 Task: Show all amenities of Abiquiu, New Mexico, United States.
Action: Mouse moved to (719, 122)
Screenshot: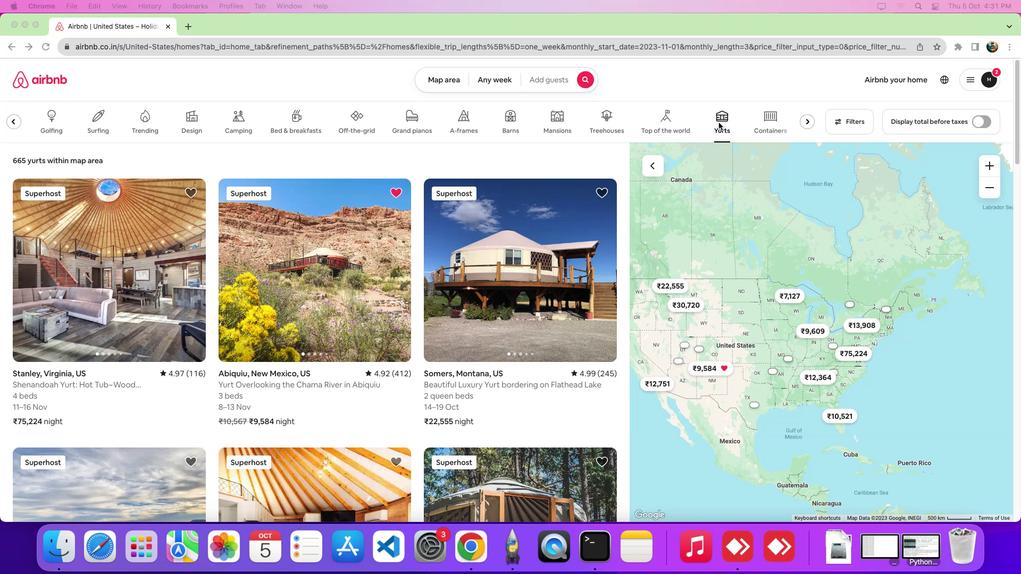 
Action: Mouse pressed left at (719, 122)
Screenshot: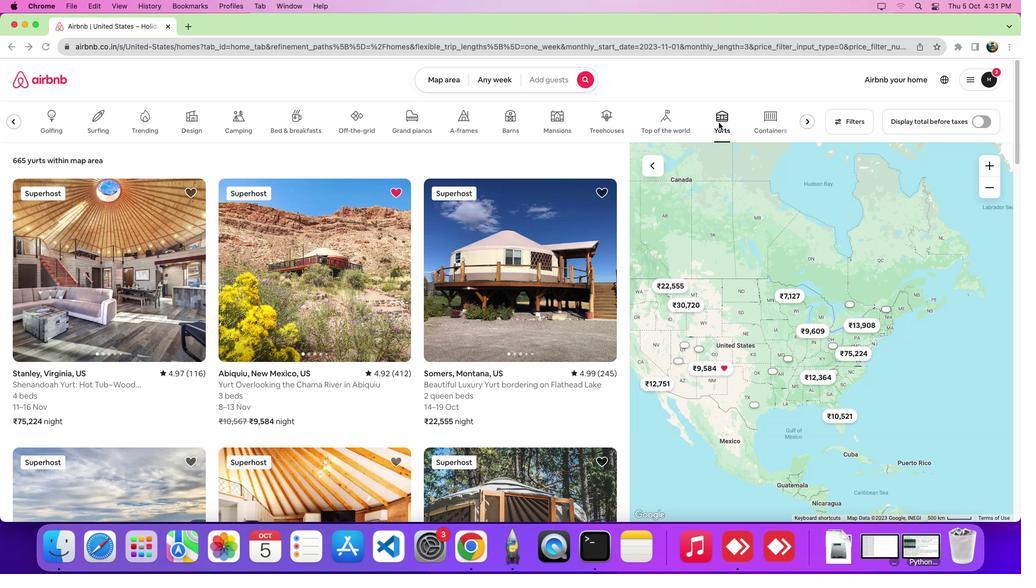 
Action: Mouse moved to (357, 295)
Screenshot: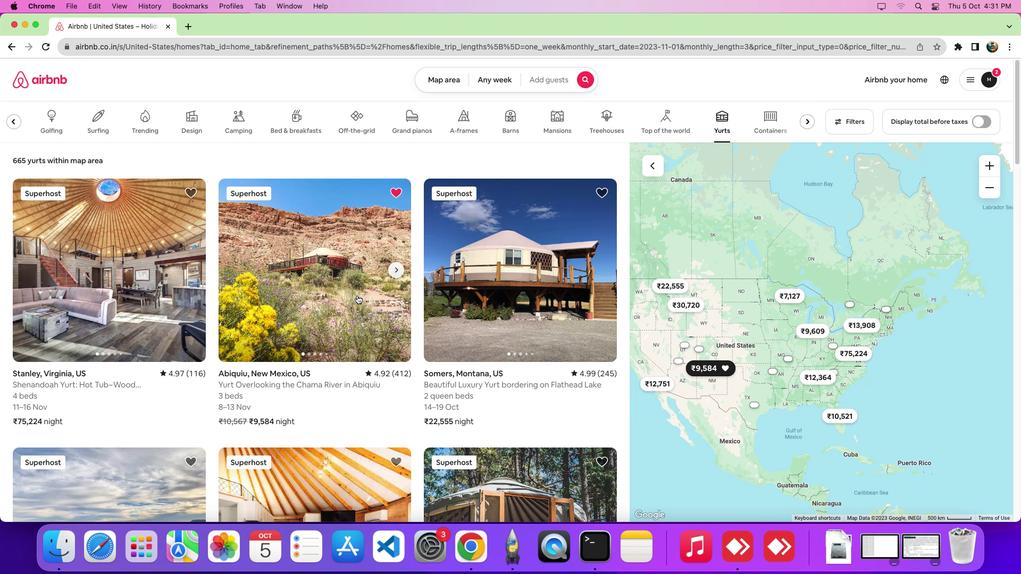 
Action: Mouse pressed left at (357, 295)
Screenshot: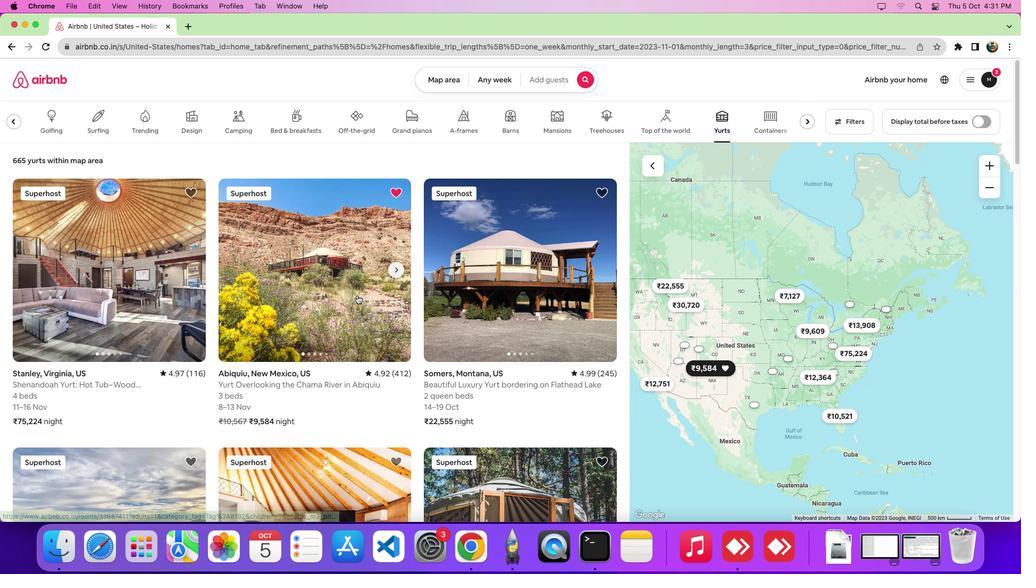 
Action: Mouse moved to (519, 350)
Screenshot: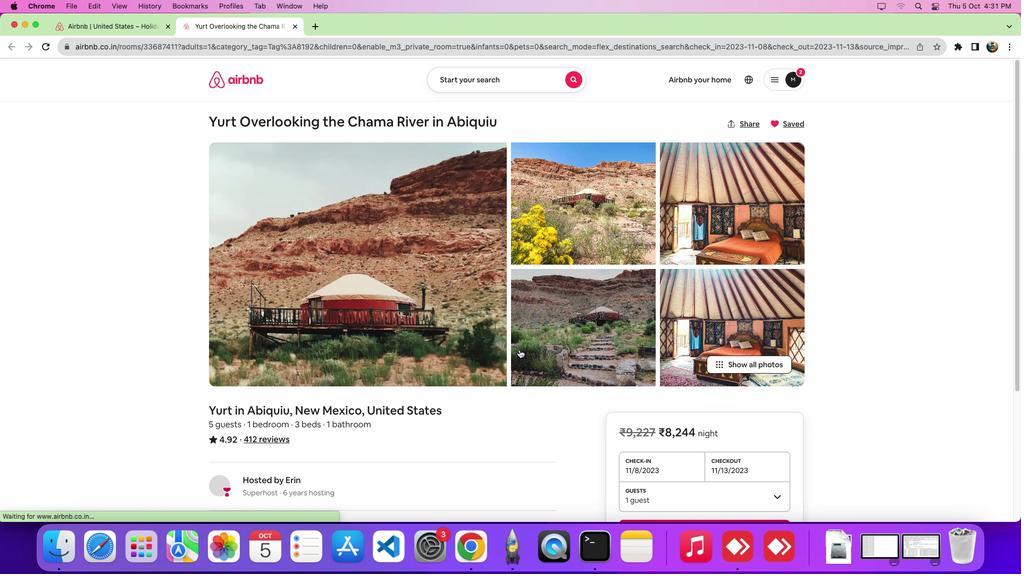 
Action: Mouse scrolled (519, 350) with delta (0, 0)
Screenshot: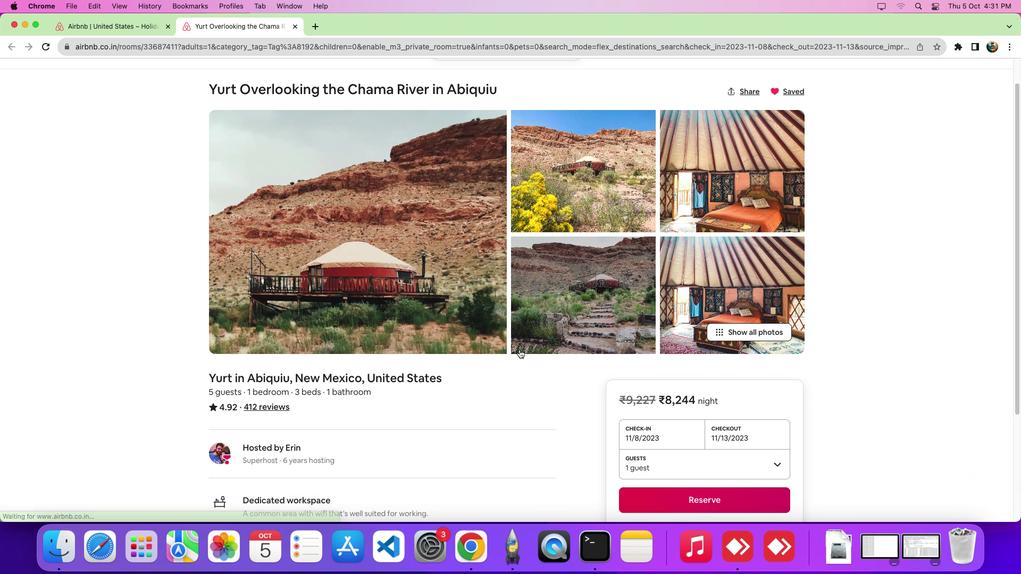 
Action: Mouse scrolled (519, 350) with delta (0, -1)
Screenshot: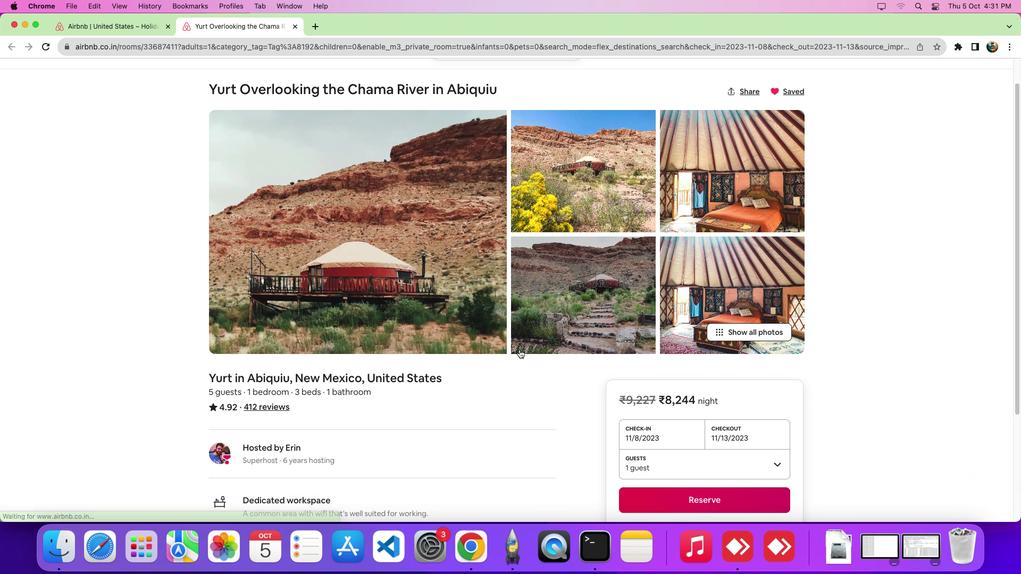 
Action: Mouse scrolled (519, 350) with delta (0, -4)
Screenshot: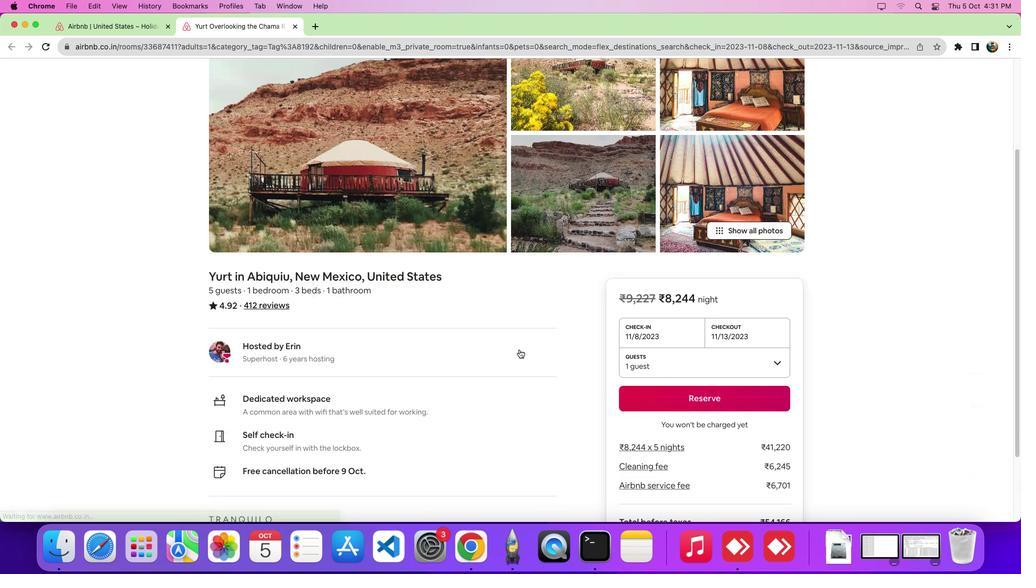 
Action: Mouse scrolled (519, 350) with delta (0, -7)
Screenshot: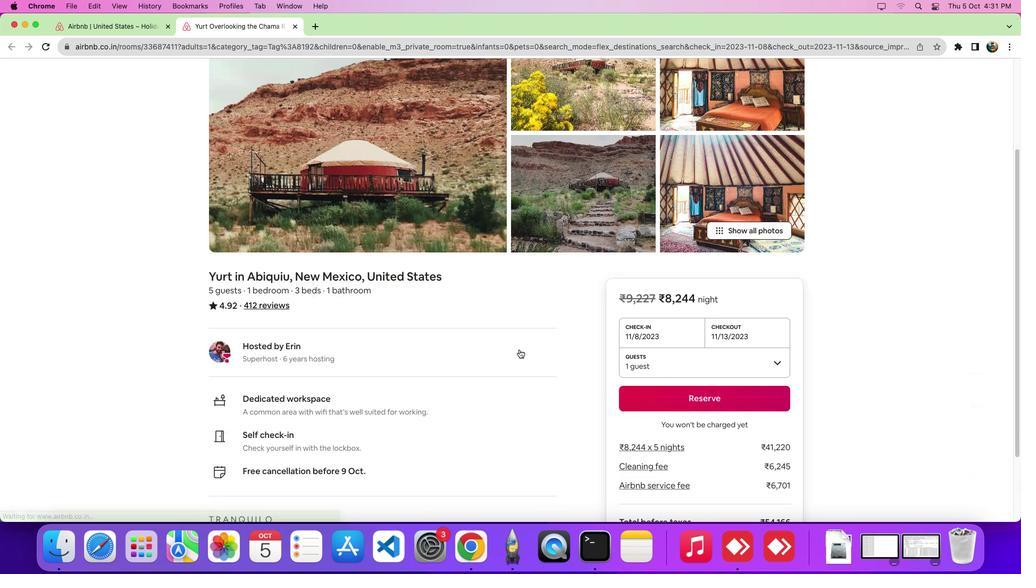 
Action: Mouse scrolled (519, 350) with delta (0, -7)
Screenshot: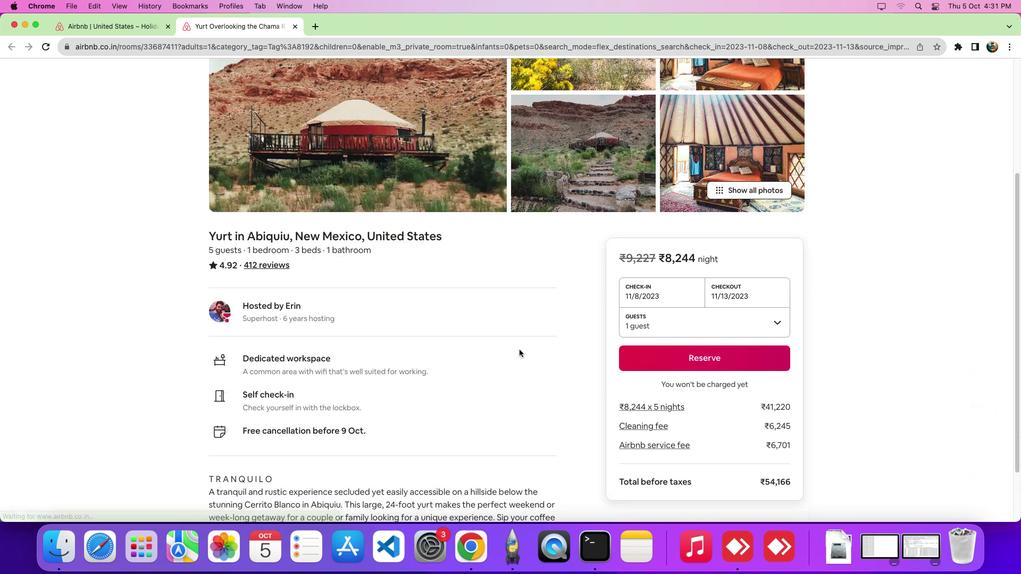 
Action: Mouse scrolled (519, 350) with delta (0, 0)
Screenshot: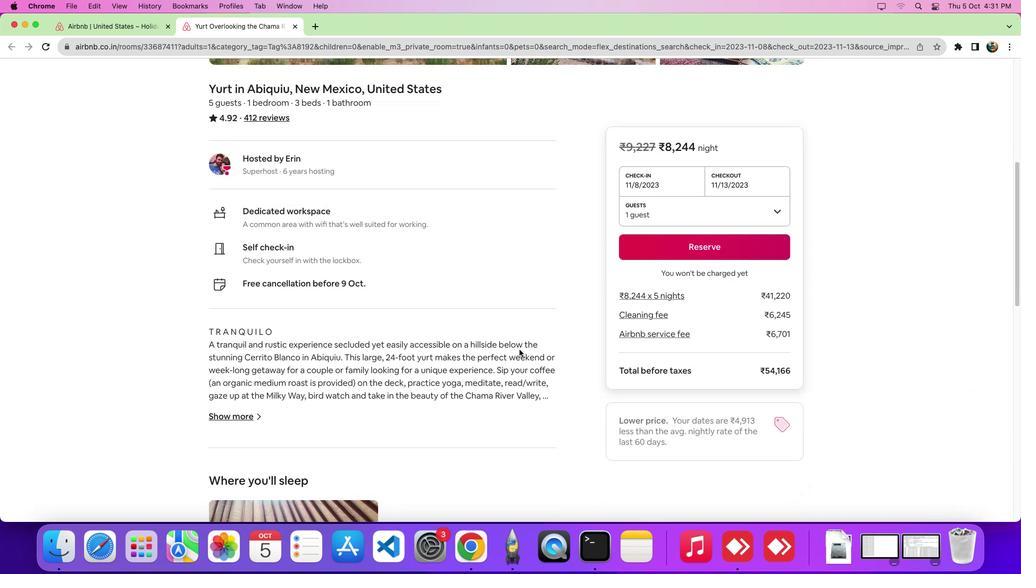 
Action: Mouse scrolled (519, 350) with delta (0, -1)
Screenshot: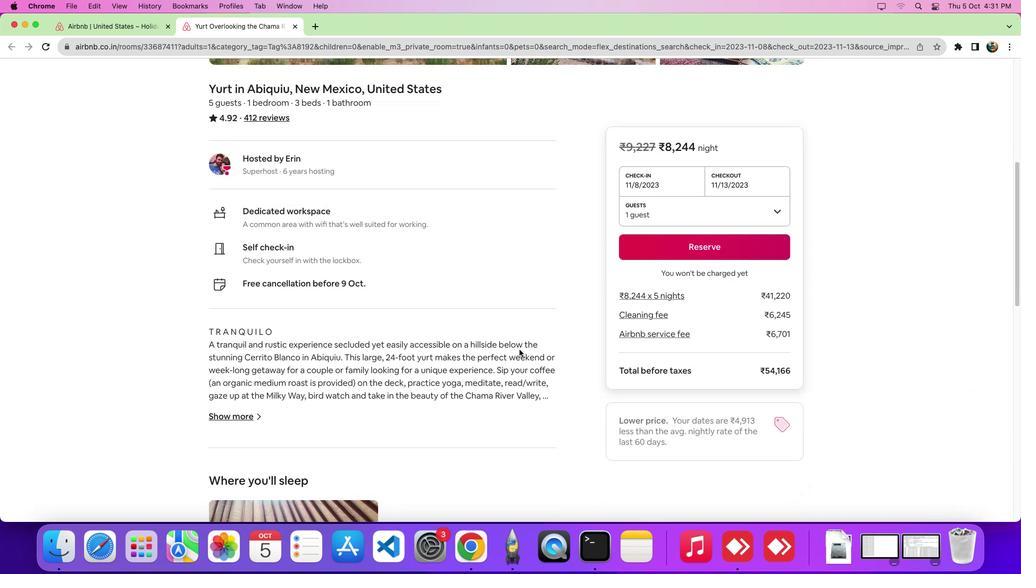 
Action: Mouse scrolled (519, 350) with delta (0, -5)
Screenshot: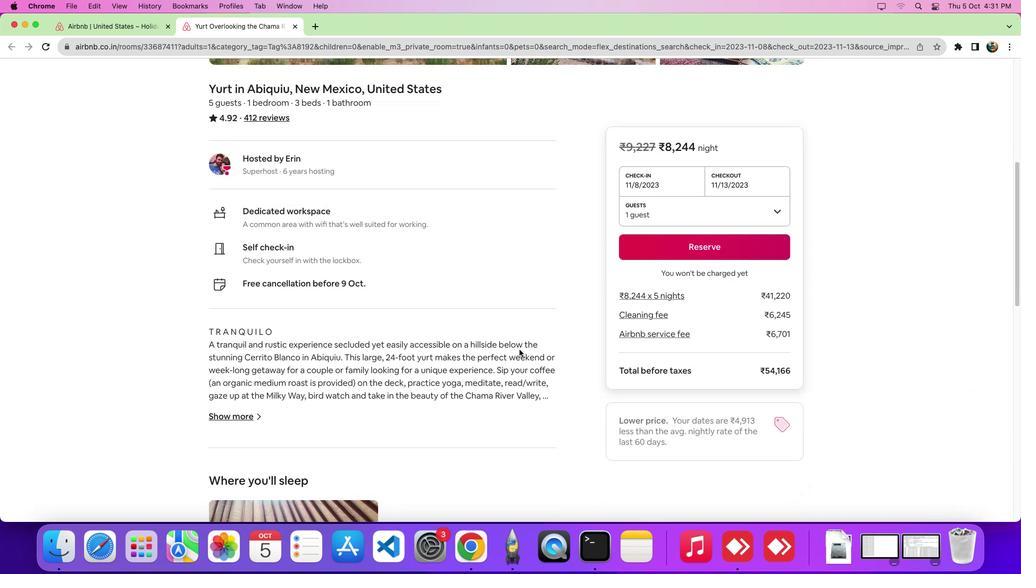 
Action: Mouse scrolled (519, 350) with delta (0, -7)
Screenshot: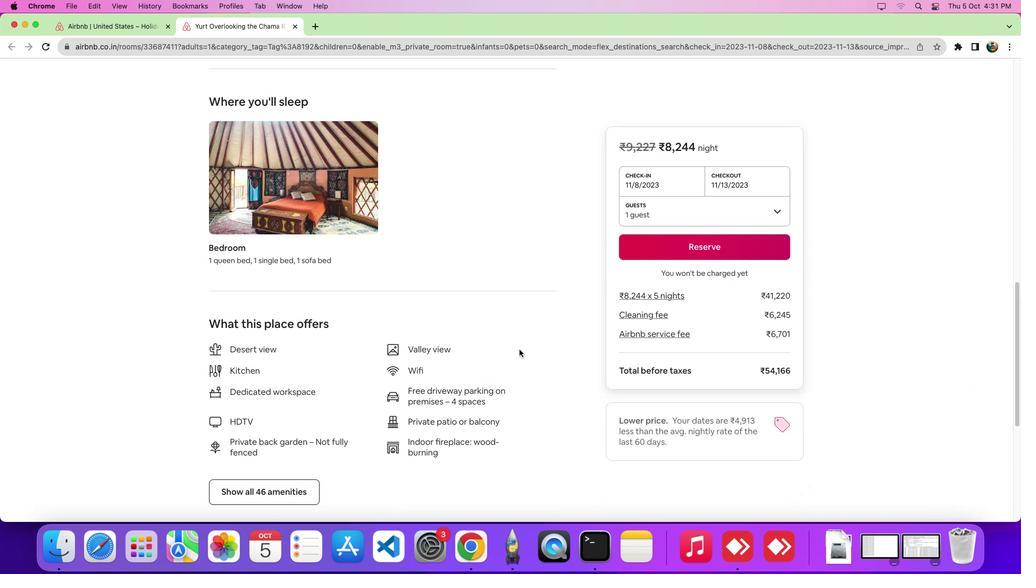
Action: Mouse scrolled (519, 350) with delta (0, -8)
Screenshot: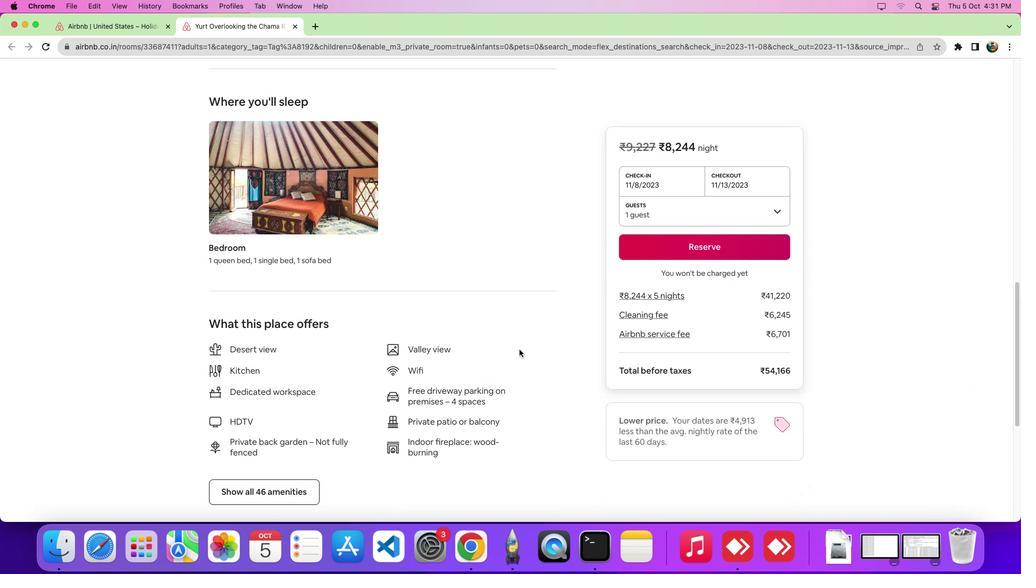 
Action: Mouse scrolled (519, 350) with delta (0, -9)
Screenshot: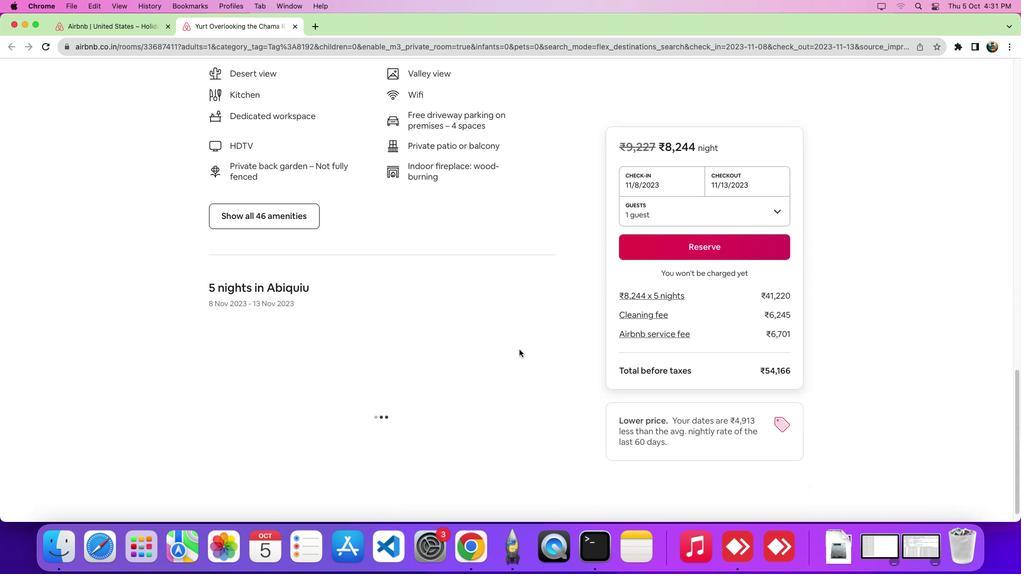 
Action: Mouse moved to (272, 80)
Screenshot: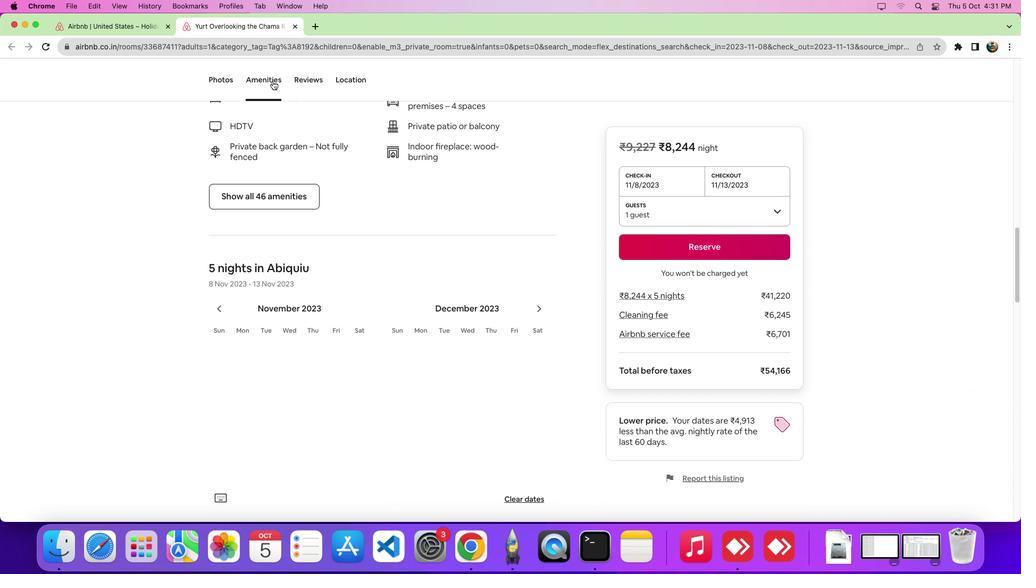 
Action: Mouse pressed left at (272, 80)
Screenshot: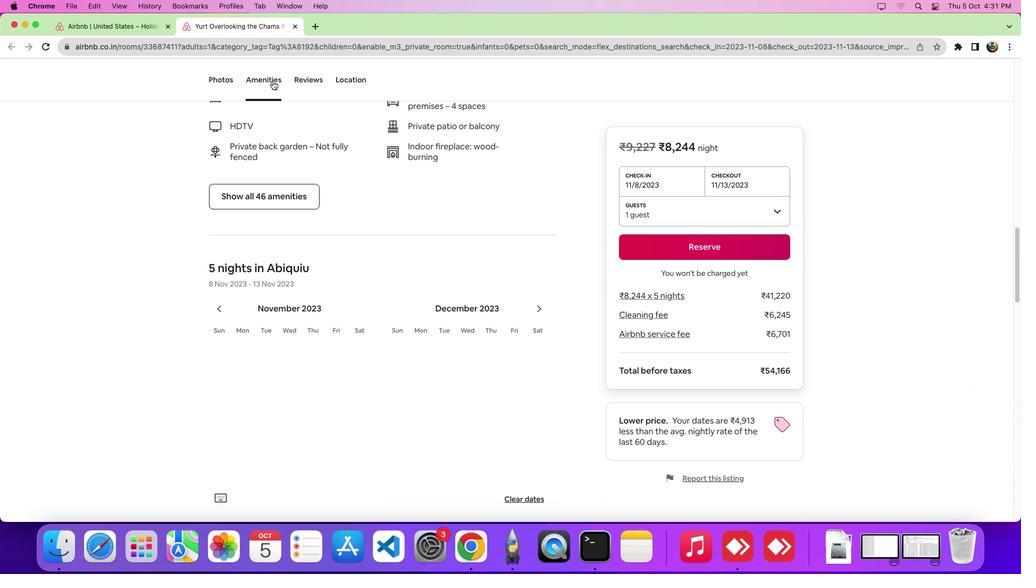
Action: Mouse moved to (274, 303)
Screenshot: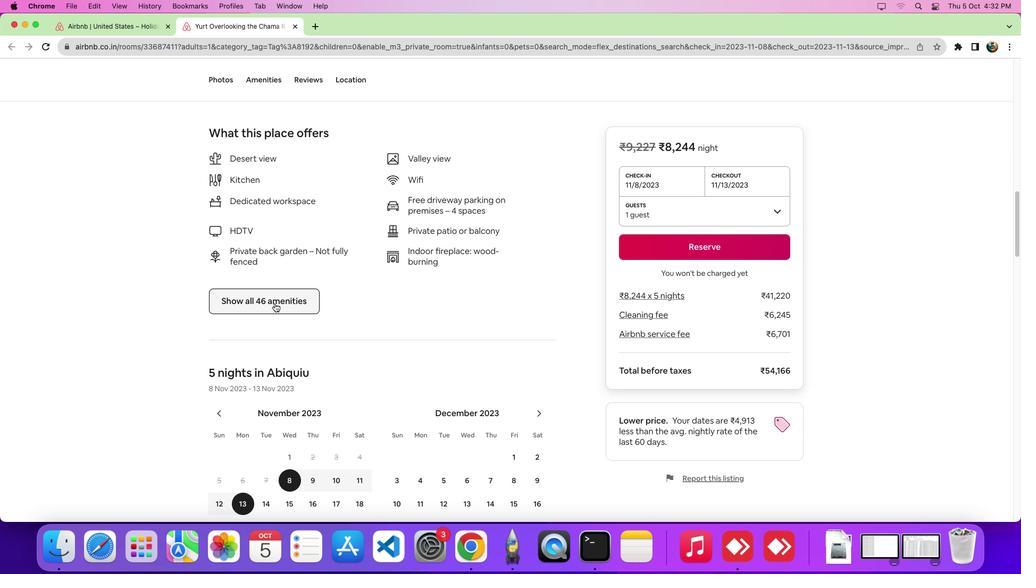 
Action: Mouse pressed left at (274, 303)
Screenshot: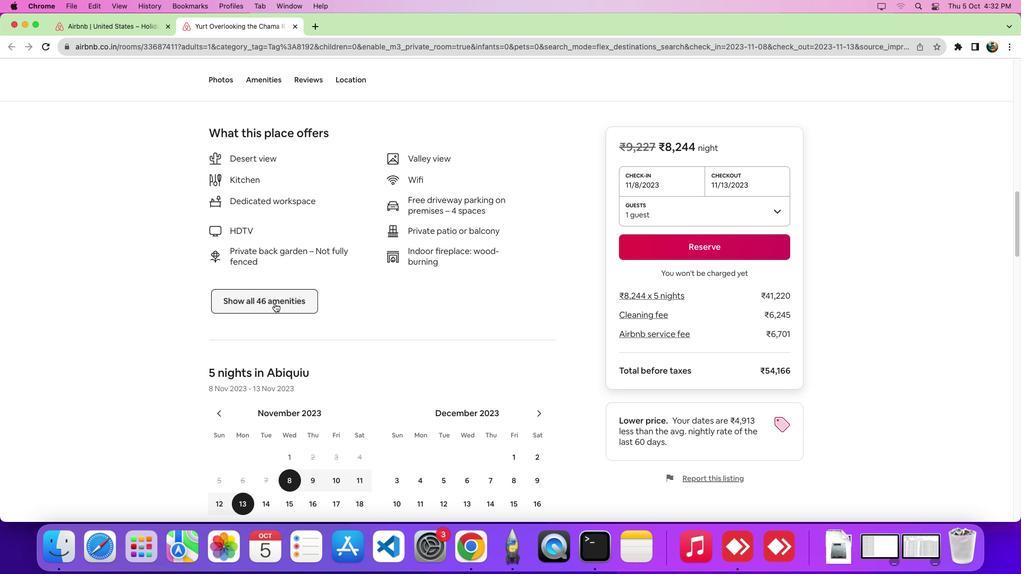 
Action: Mouse moved to (476, 288)
Screenshot: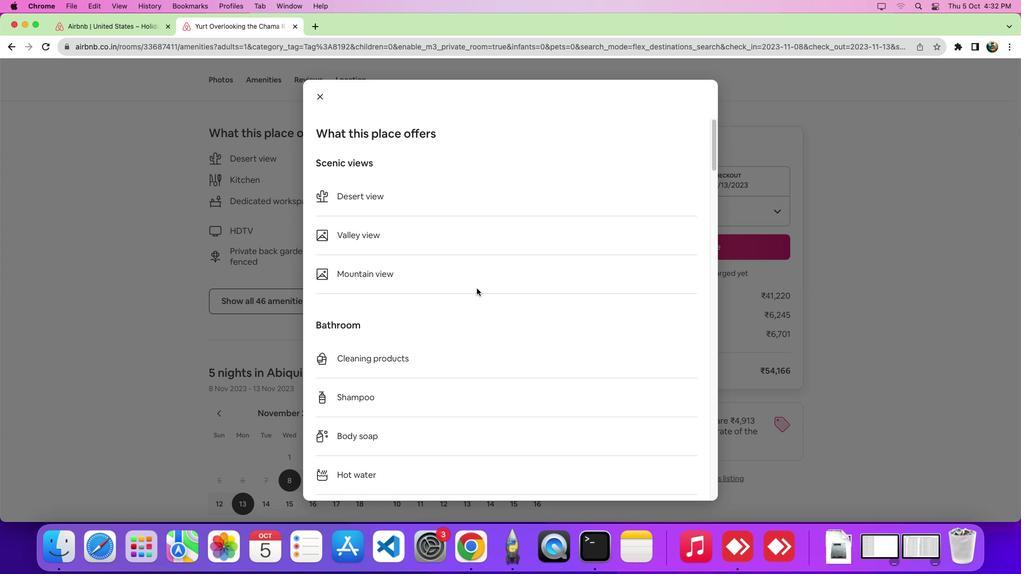 
Action: Mouse scrolled (476, 288) with delta (0, 0)
Screenshot: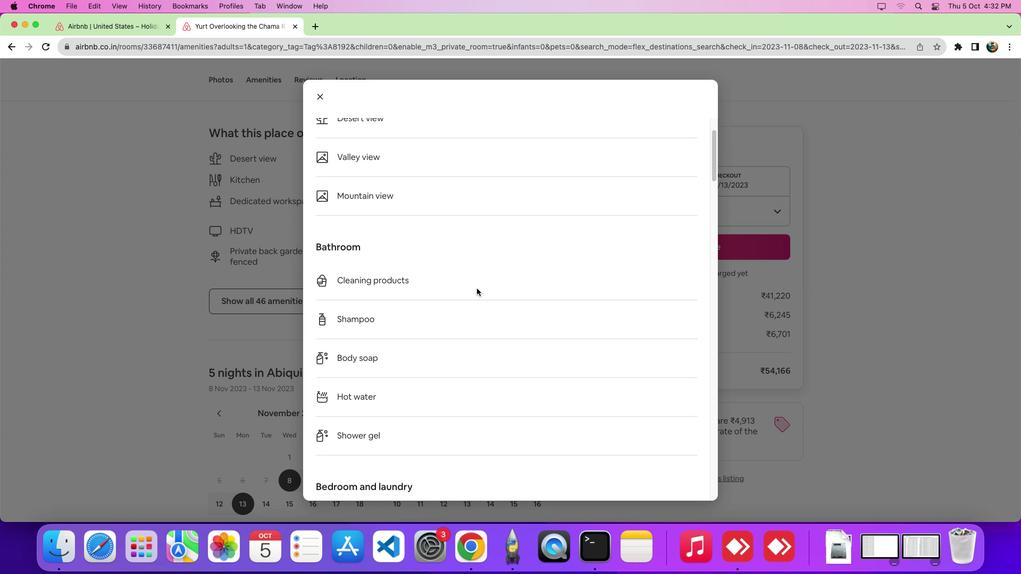 
Action: Mouse scrolled (476, 288) with delta (0, 0)
Screenshot: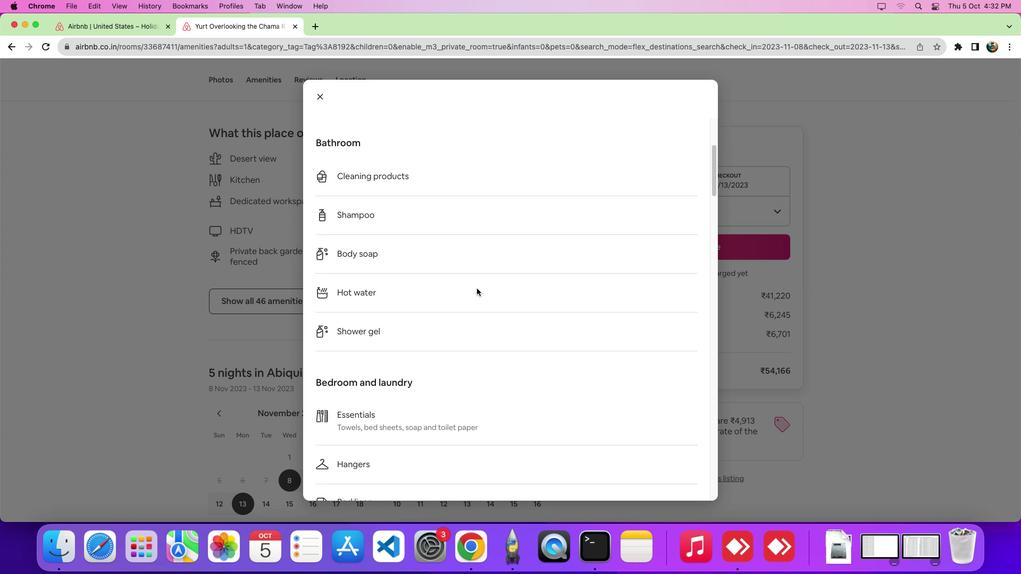 
Action: Mouse scrolled (476, 288) with delta (0, -4)
Screenshot: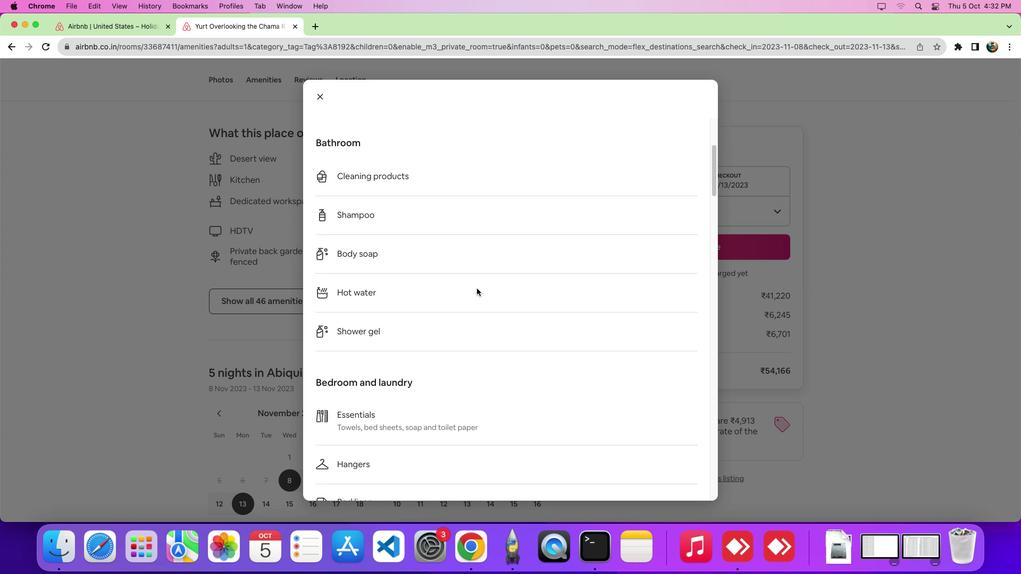 
Action: Mouse moved to (480, 291)
Screenshot: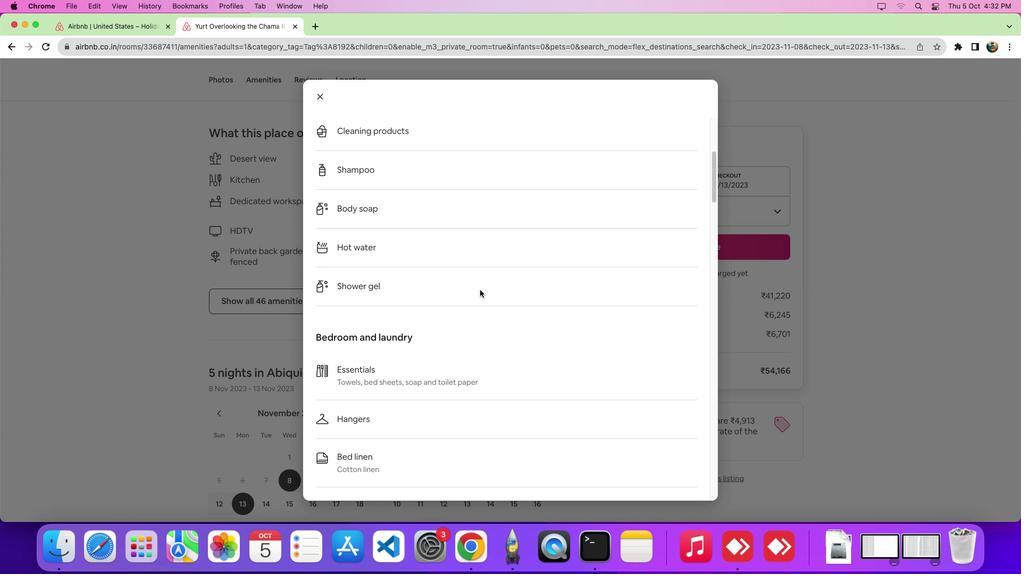 
